 Task: Add Boiron Hepar Sulphuris Calcereum 30C to the cart.
Action: Mouse moved to (253, 129)
Screenshot: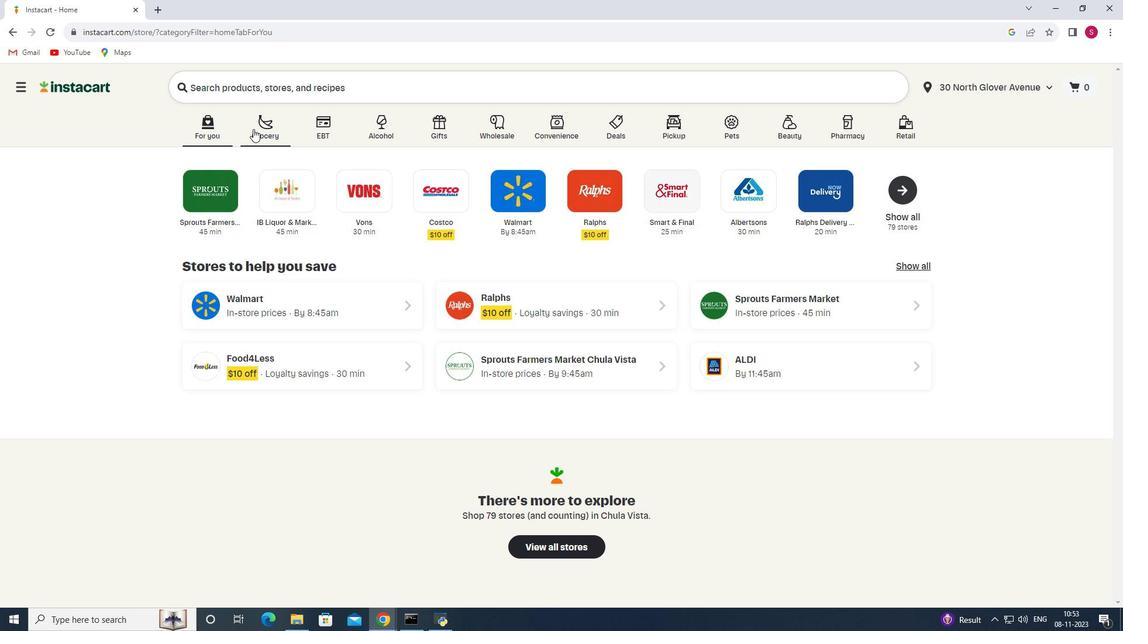 
Action: Mouse pressed left at (253, 129)
Screenshot: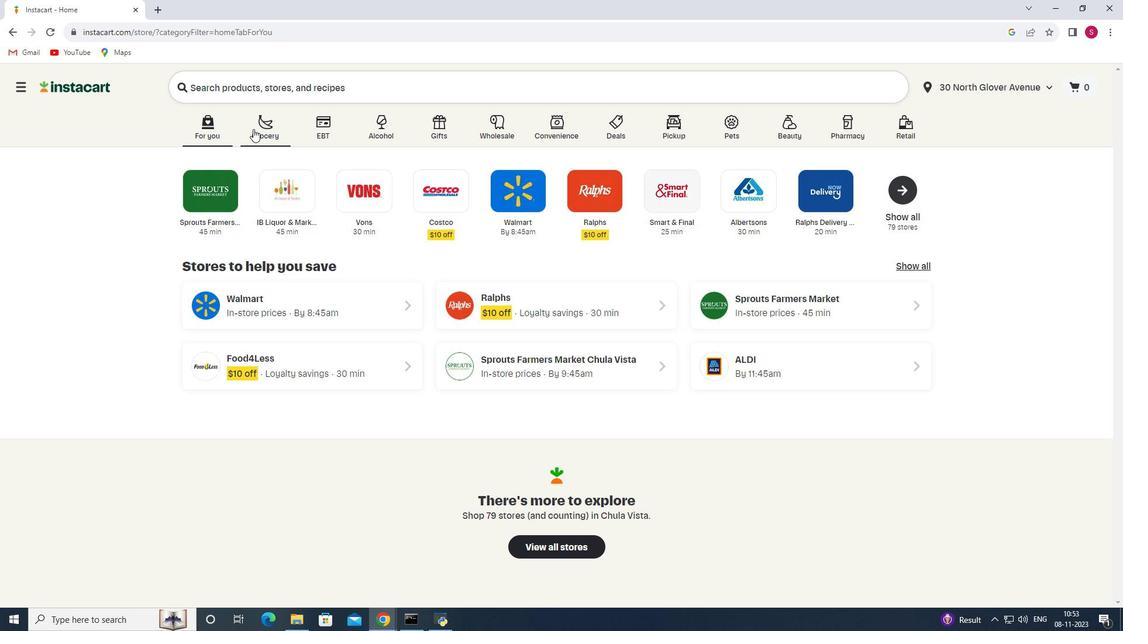 
Action: Mouse moved to (264, 348)
Screenshot: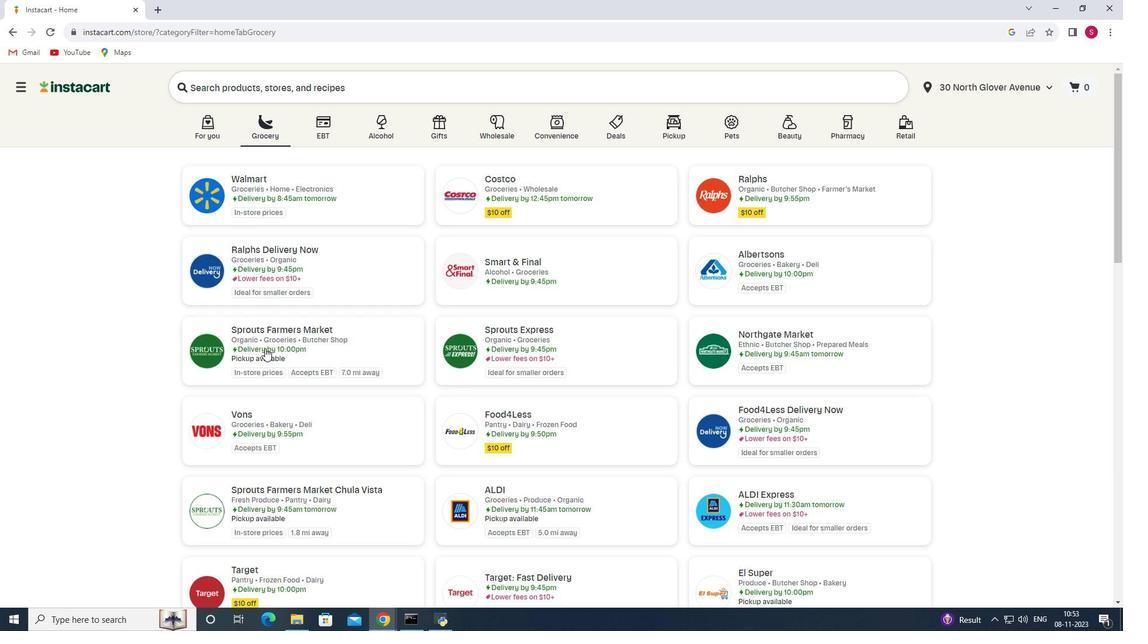 
Action: Mouse pressed left at (264, 348)
Screenshot: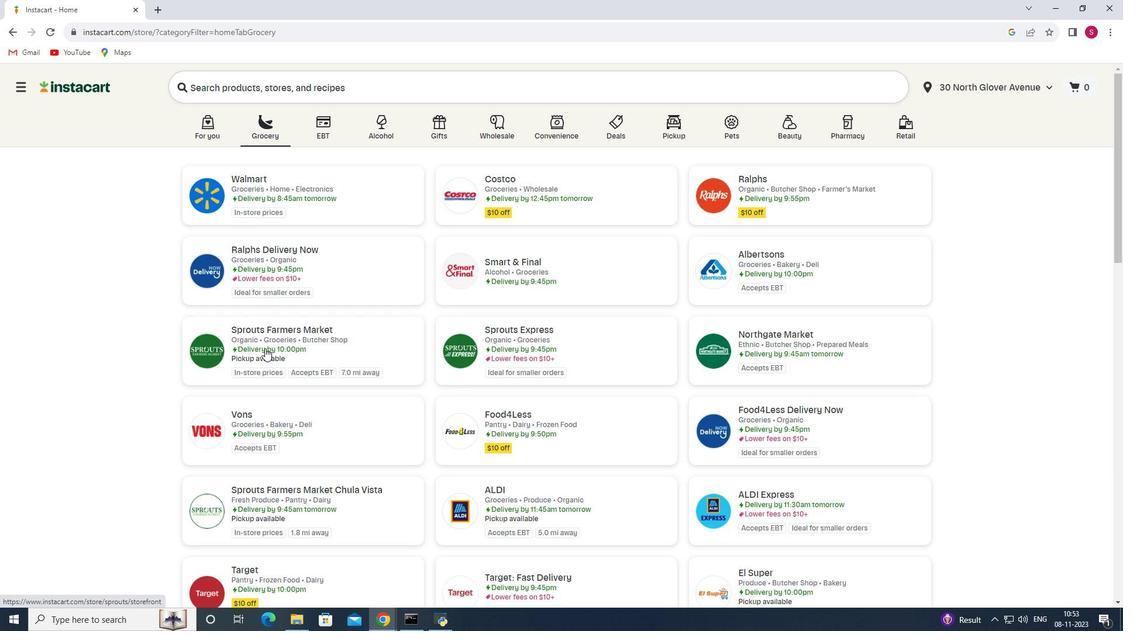 
Action: Mouse moved to (89, 310)
Screenshot: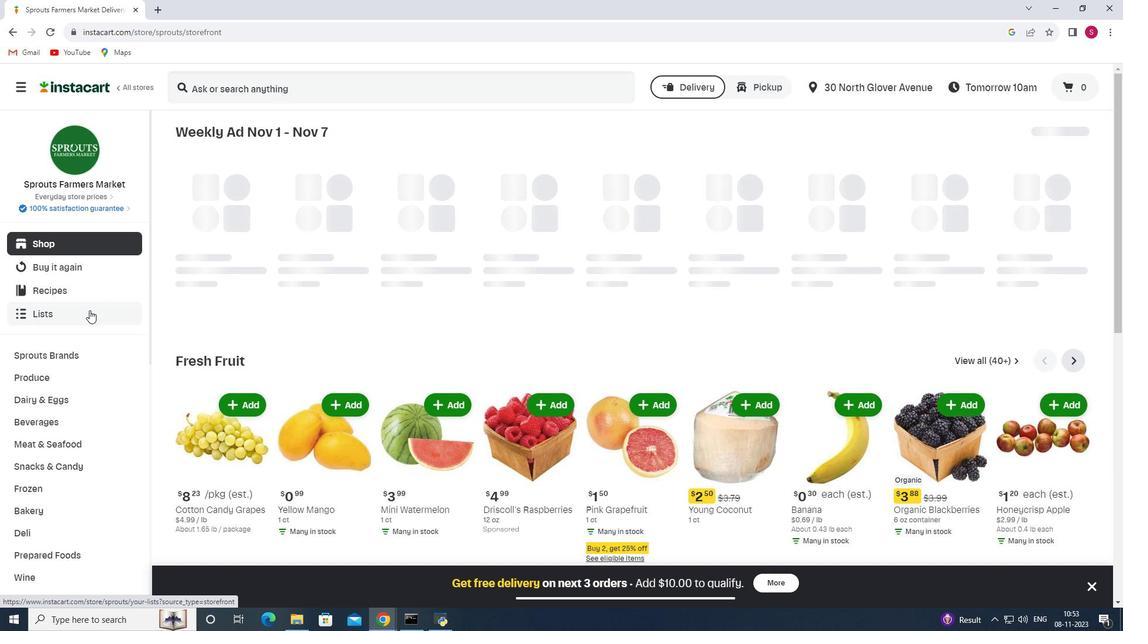 
Action: Mouse scrolled (89, 310) with delta (0, 0)
Screenshot: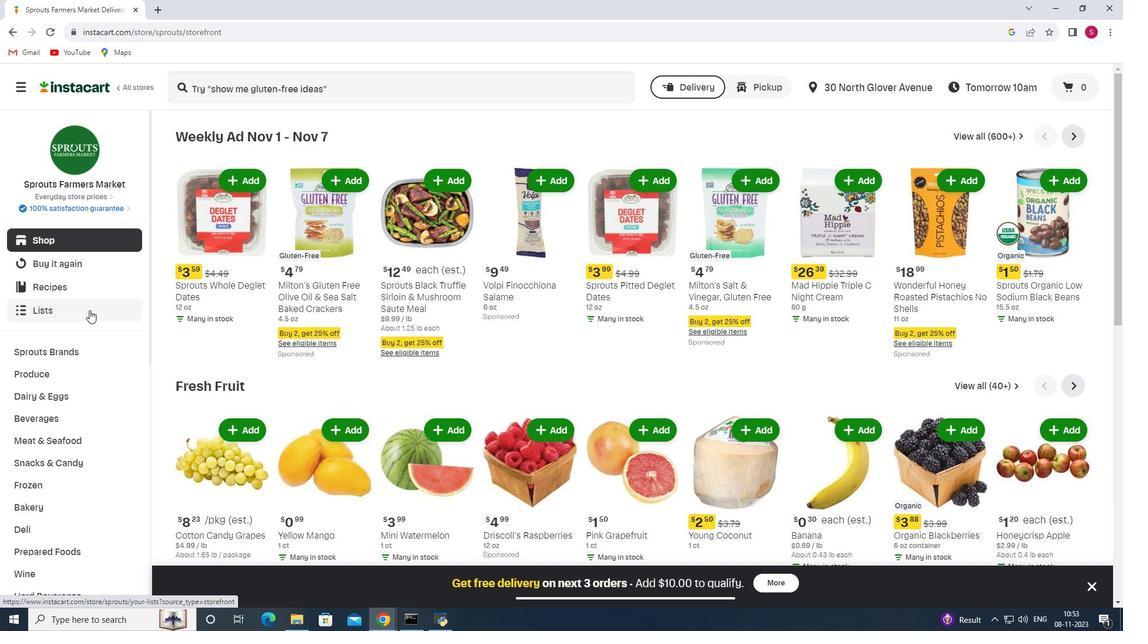 
Action: Mouse scrolled (89, 310) with delta (0, 0)
Screenshot: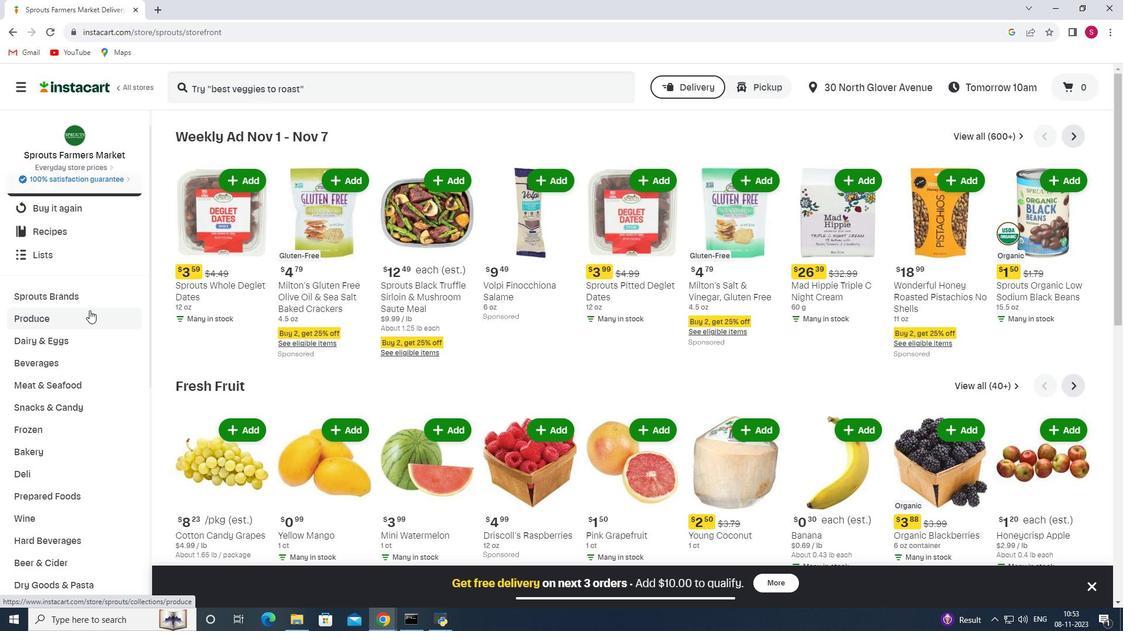 
Action: Mouse scrolled (89, 310) with delta (0, 0)
Screenshot: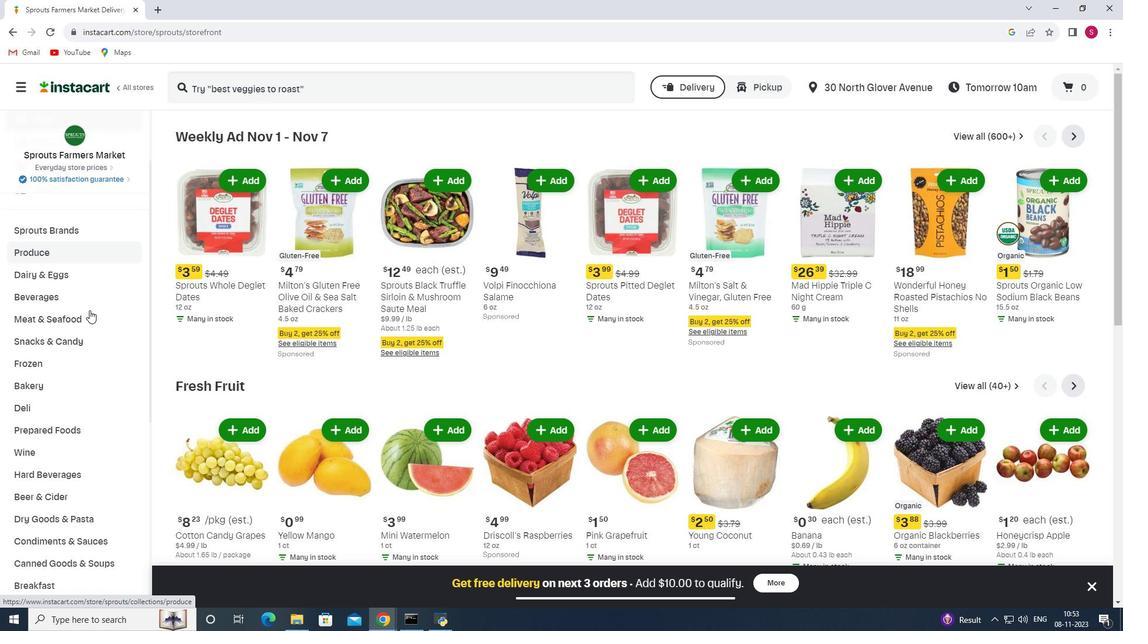 
Action: Mouse moved to (85, 322)
Screenshot: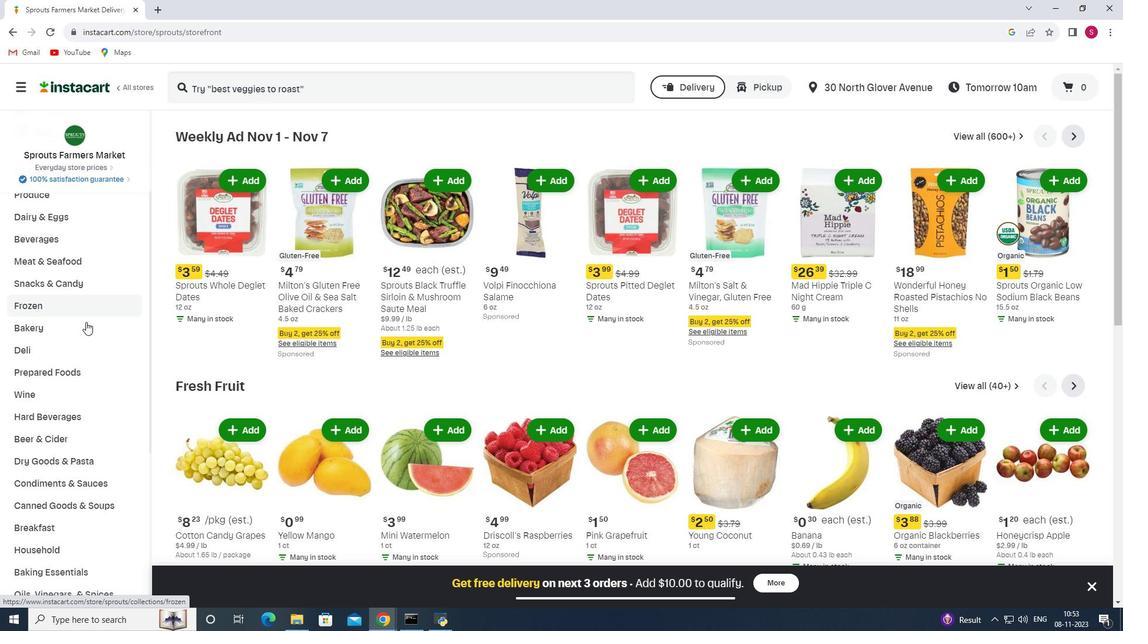 
Action: Mouse scrolled (85, 321) with delta (0, 0)
Screenshot: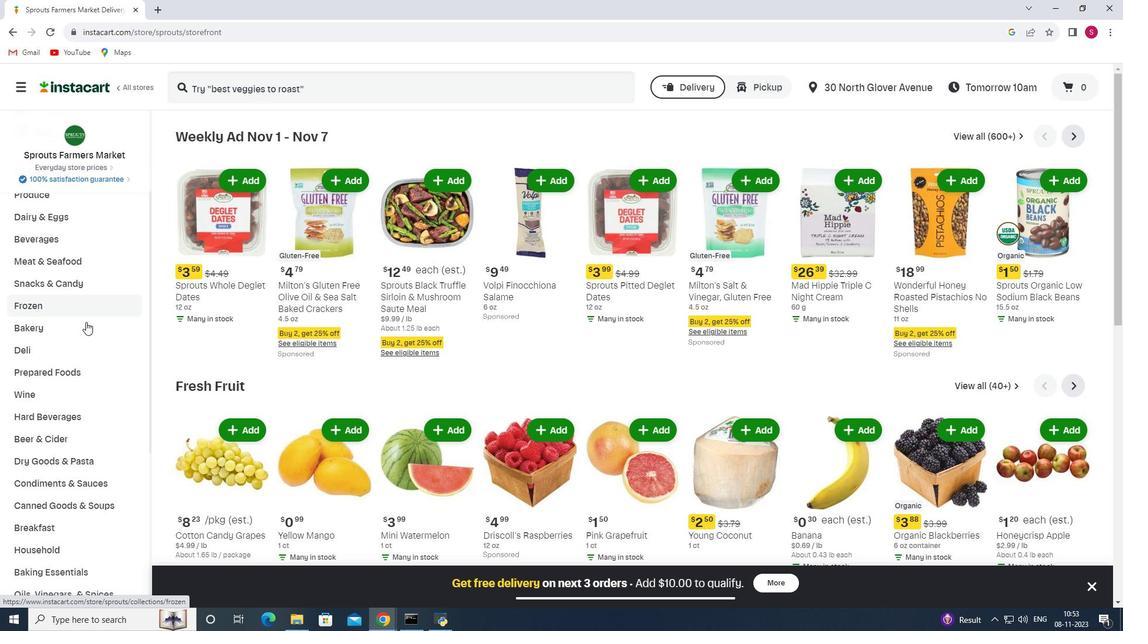
Action: Mouse moved to (84, 325)
Screenshot: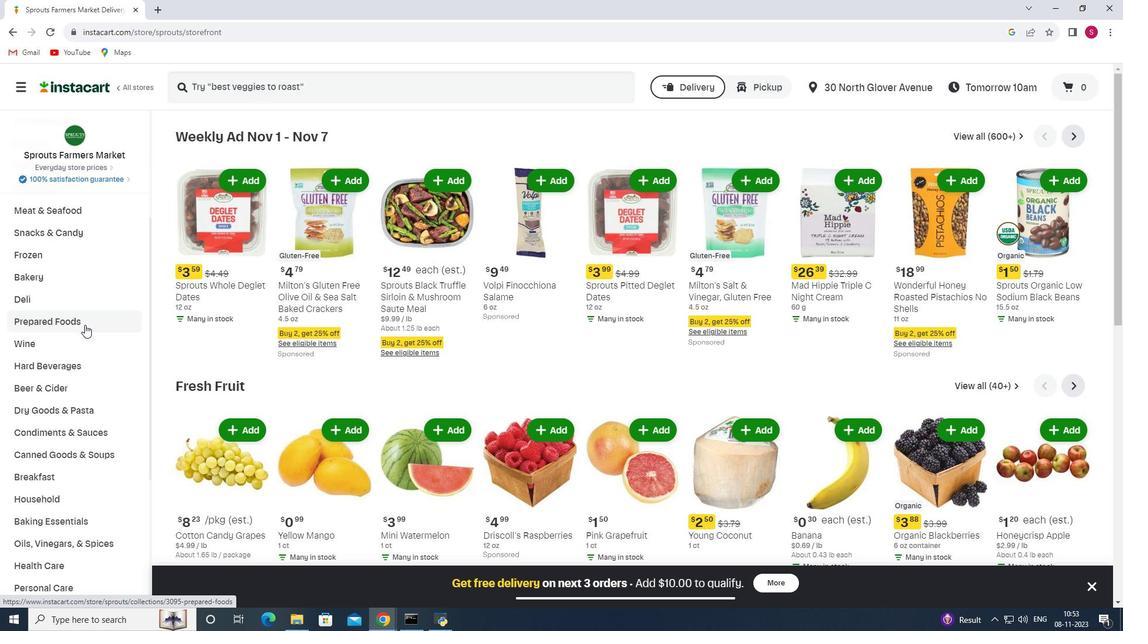
Action: Mouse scrolled (84, 324) with delta (0, 0)
Screenshot: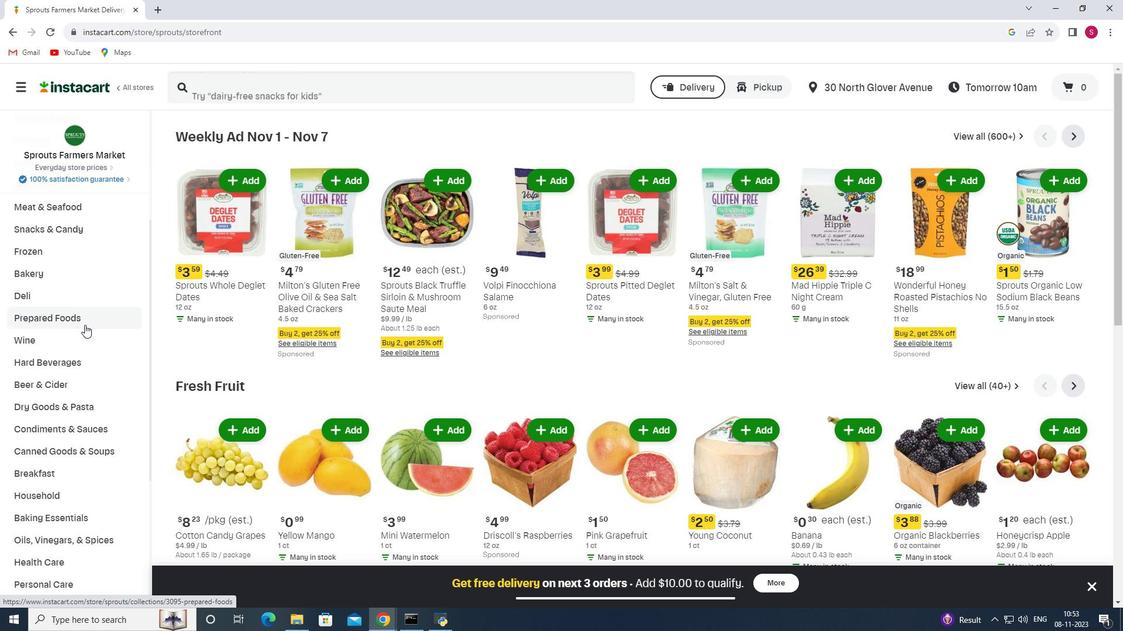 
Action: Mouse scrolled (84, 324) with delta (0, 0)
Screenshot: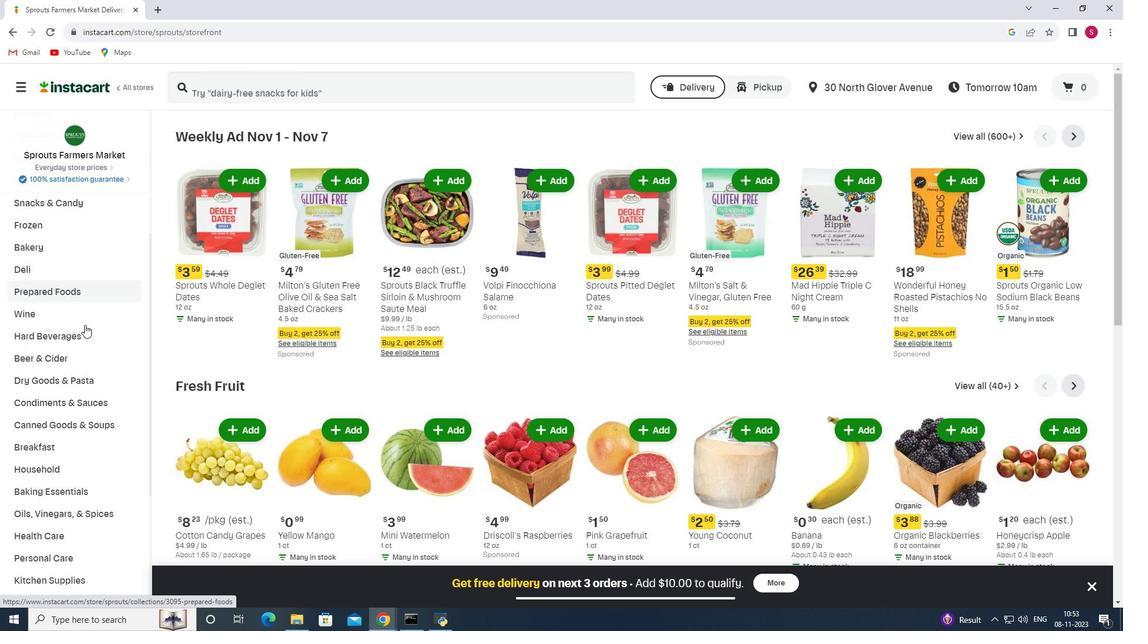 
Action: Mouse scrolled (84, 324) with delta (0, 0)
Screenshot: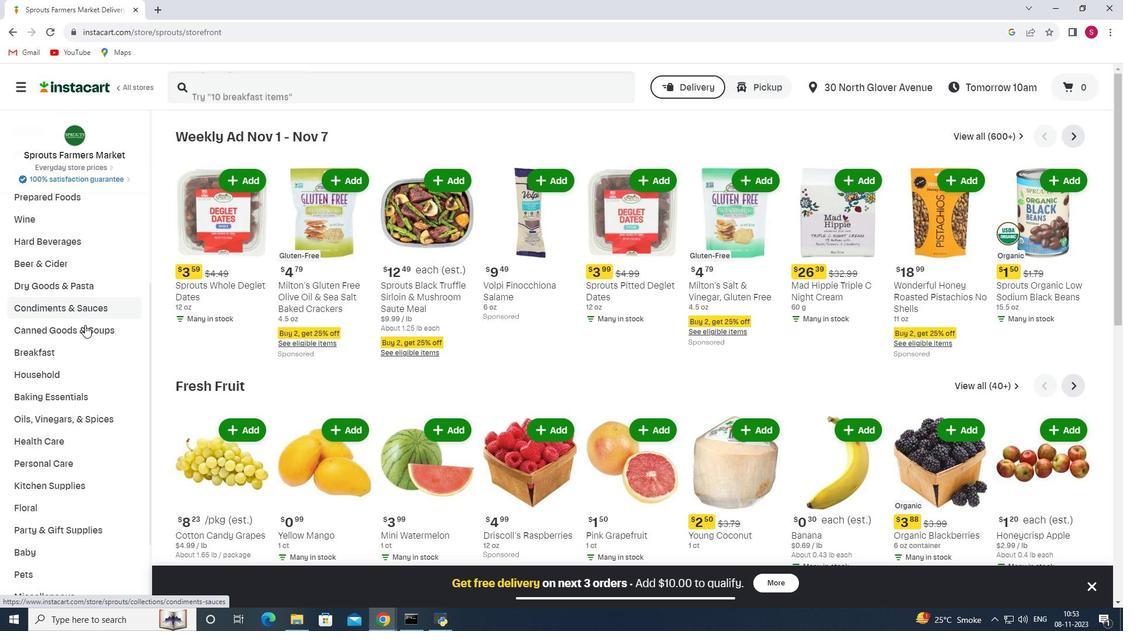
Action: Mouse moved to (84, 329)
Screenshot: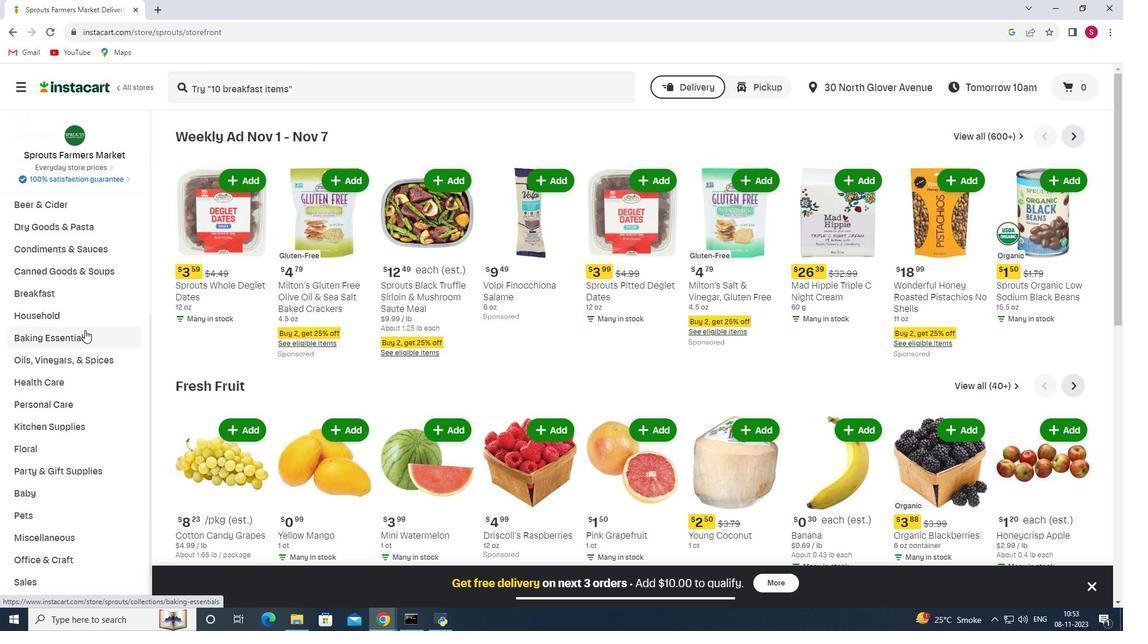 
Action: Mouse scrolled (84, 329) with delta (0, 0)
Screenshot: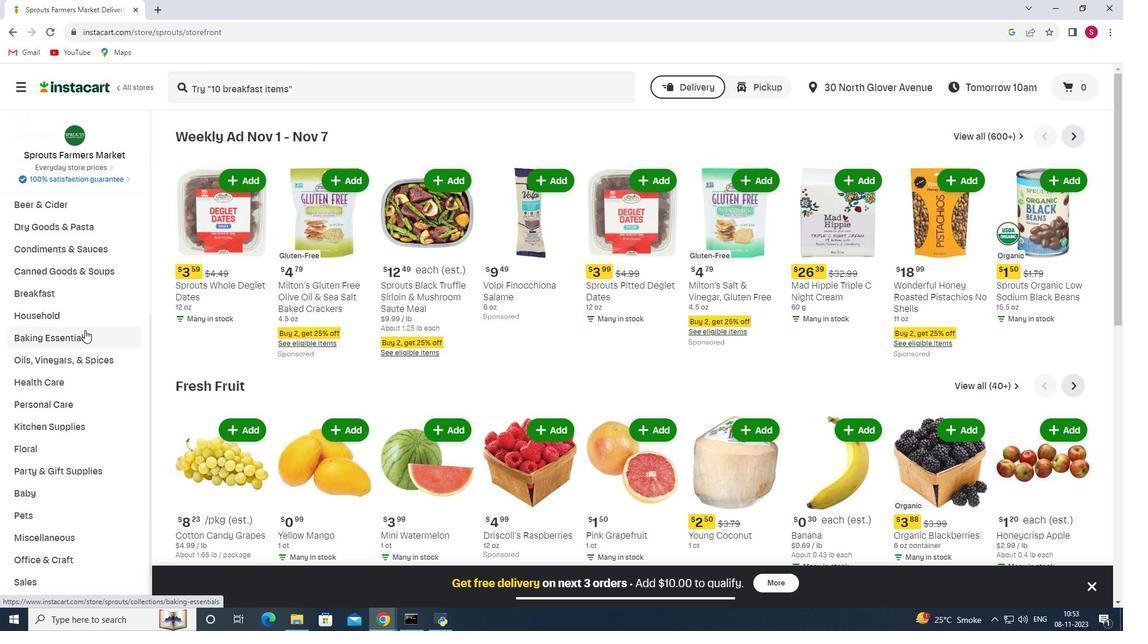 
Action: Mouse moved to (74, 330)
Screenshot: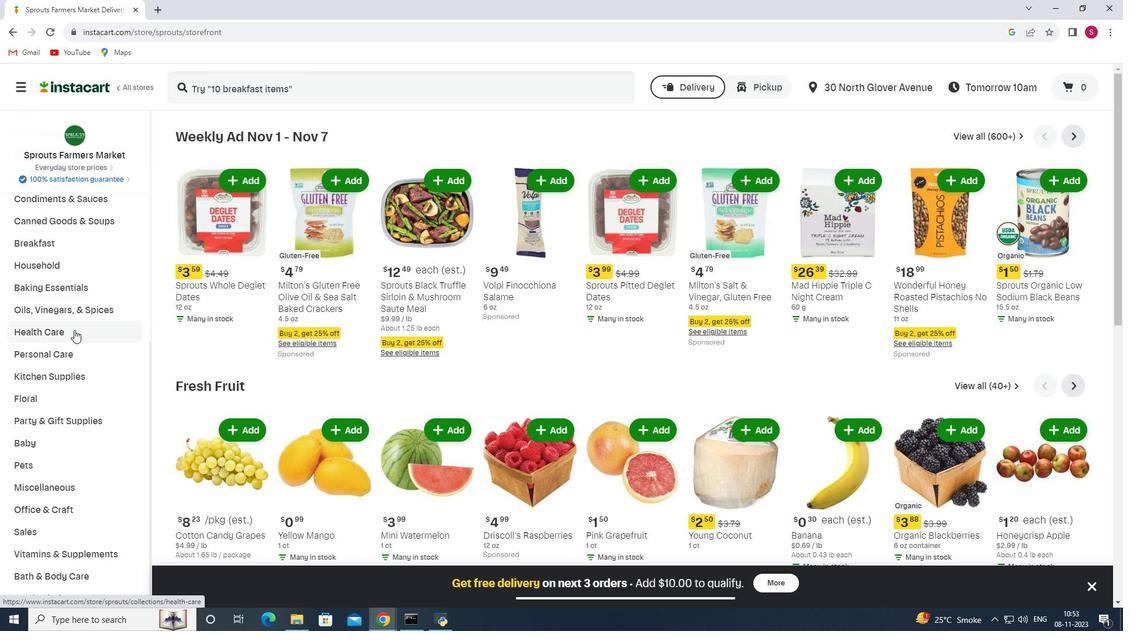 
Action: Mouse pressed left at (74, 330)
Screenshot: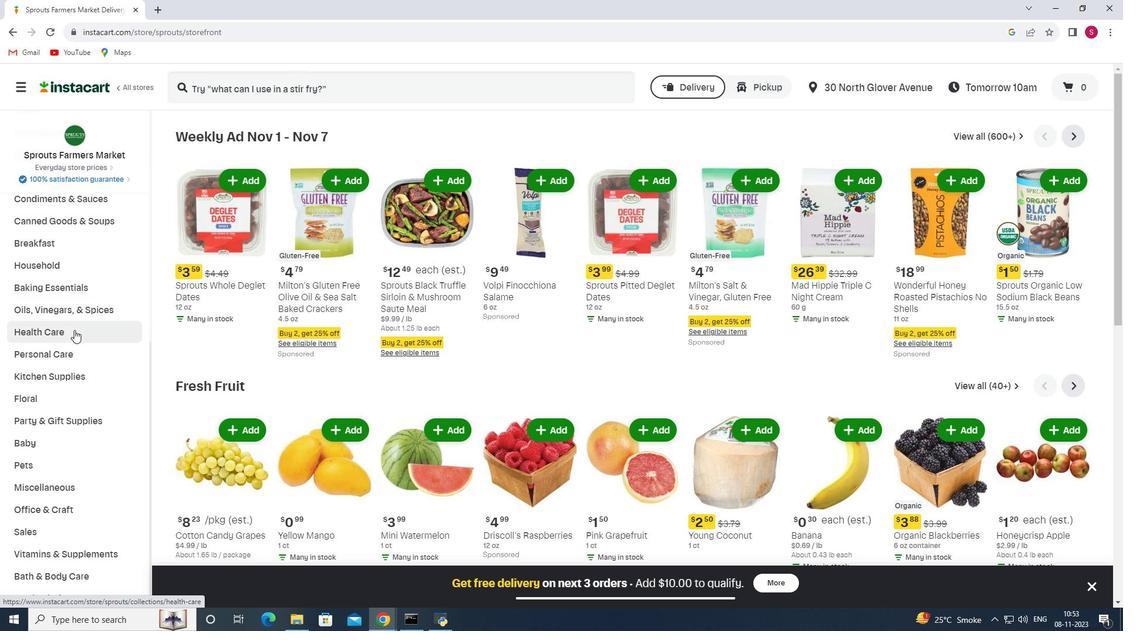 
Action: Mouse moved to (405, 159)
Screenshot: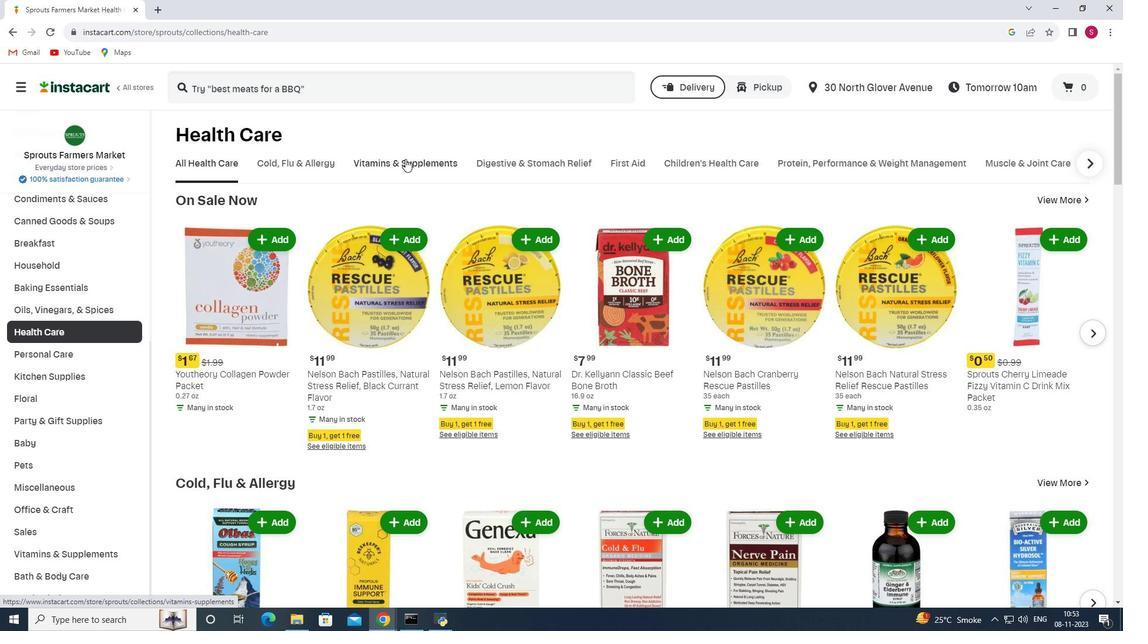 
Action: Mouse pressed left at (405, 159)
Screenshot: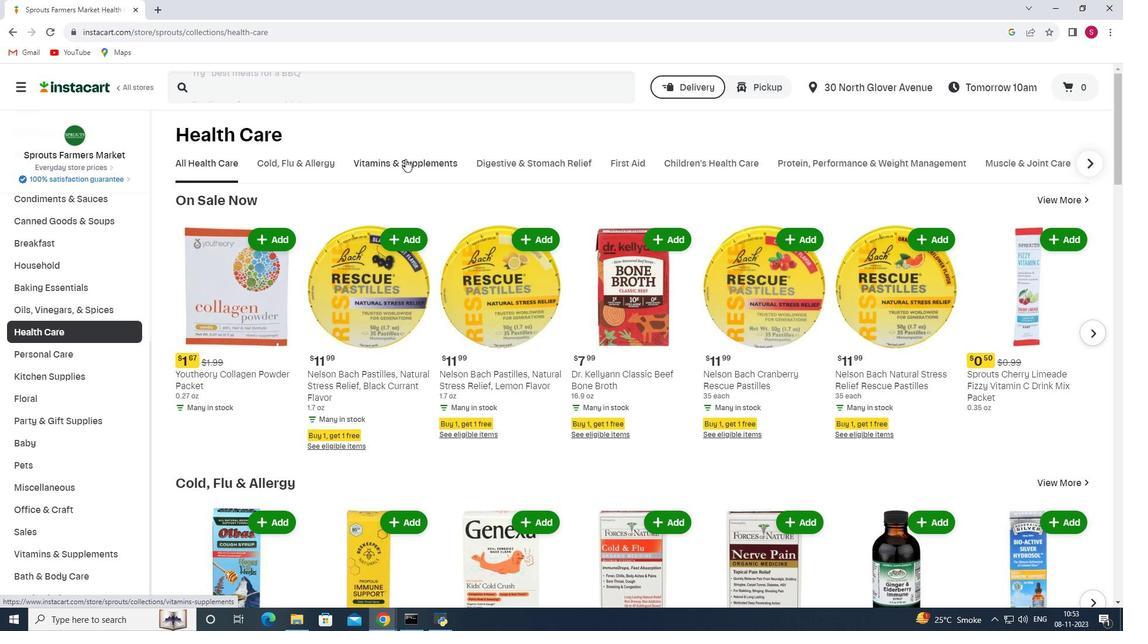 
Action: Mouse moved to (922, 209)
Screenshot: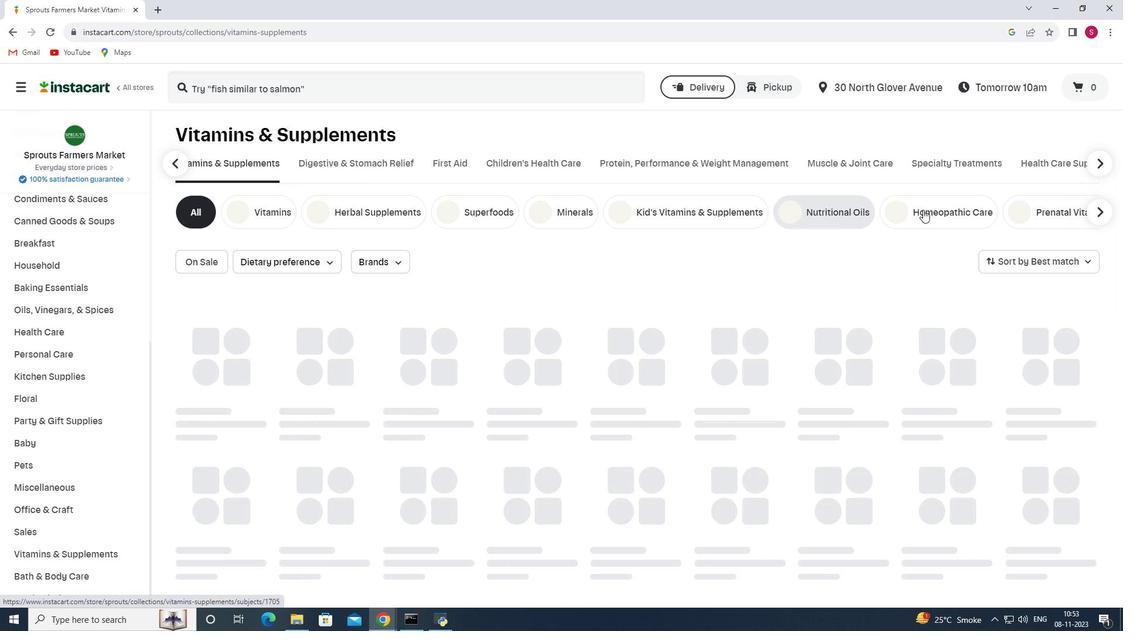 
Action: Mouse pressed left at (922, 209)
Screenshot: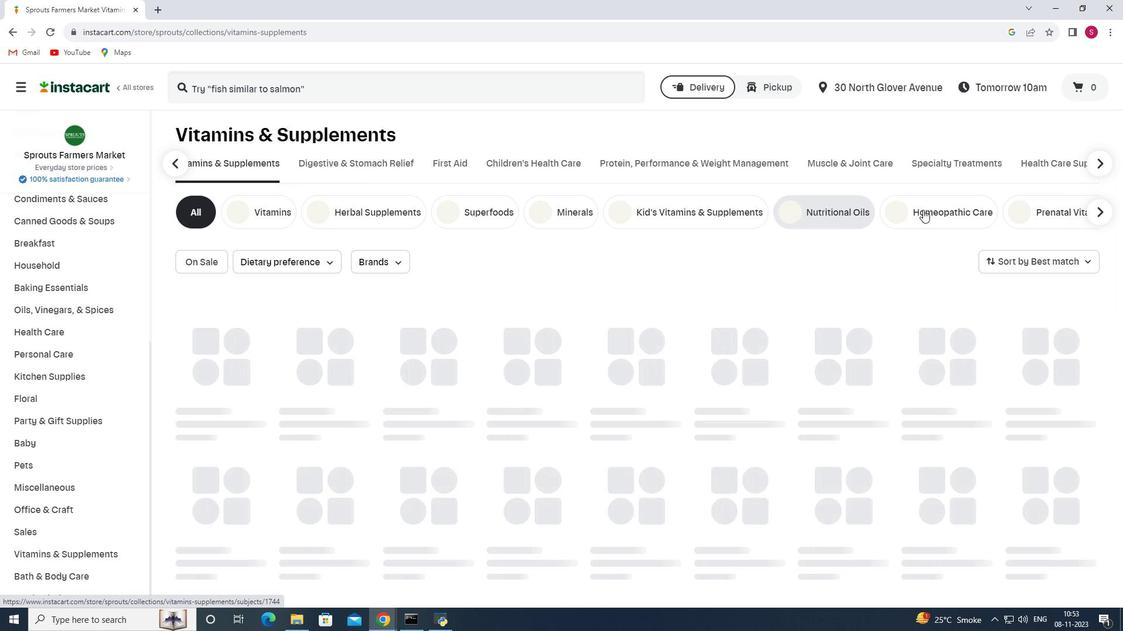 
Action: Mouse moved to (297, 86)
Screenshot: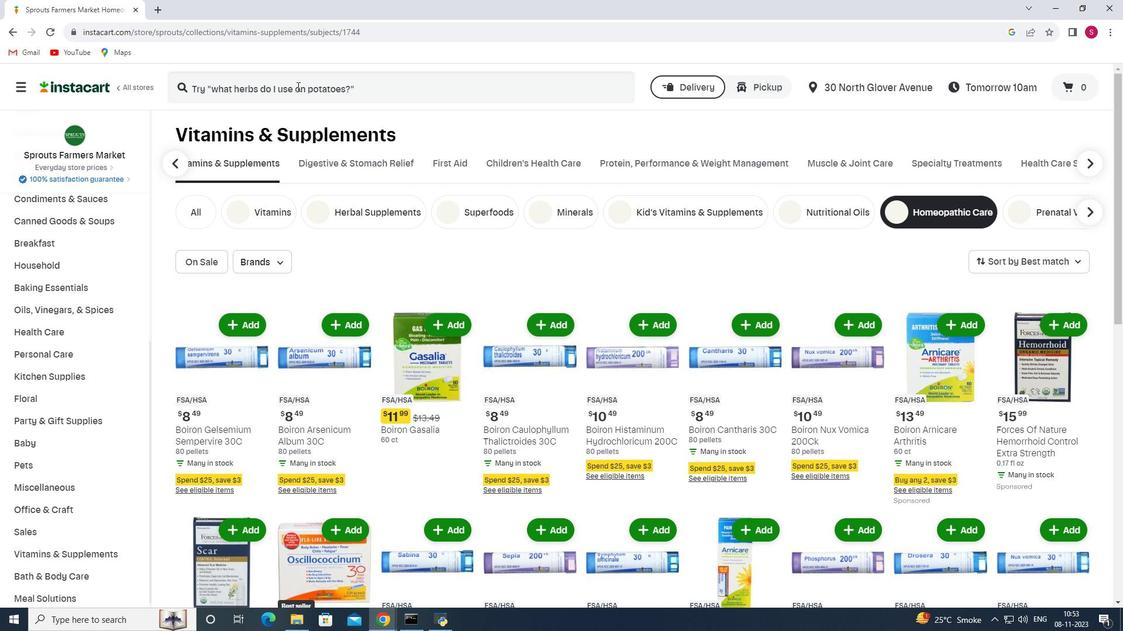 
Action: Mouse pressed left at (297, 86)
Screenshot: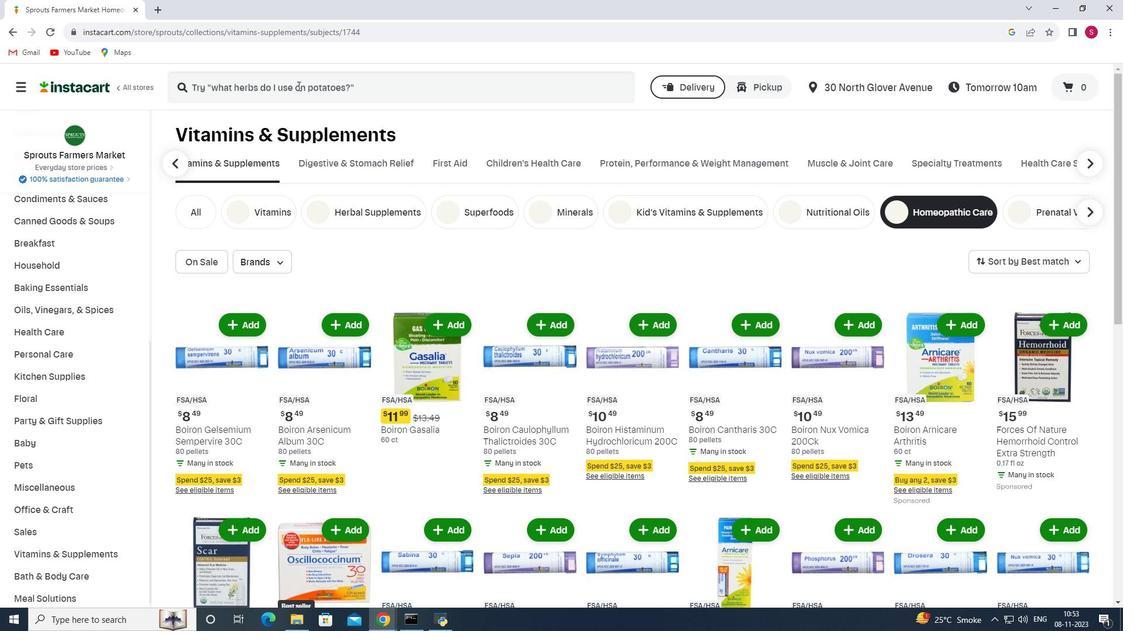 
Action: Mouse moved to (297, 85)
Screenshot: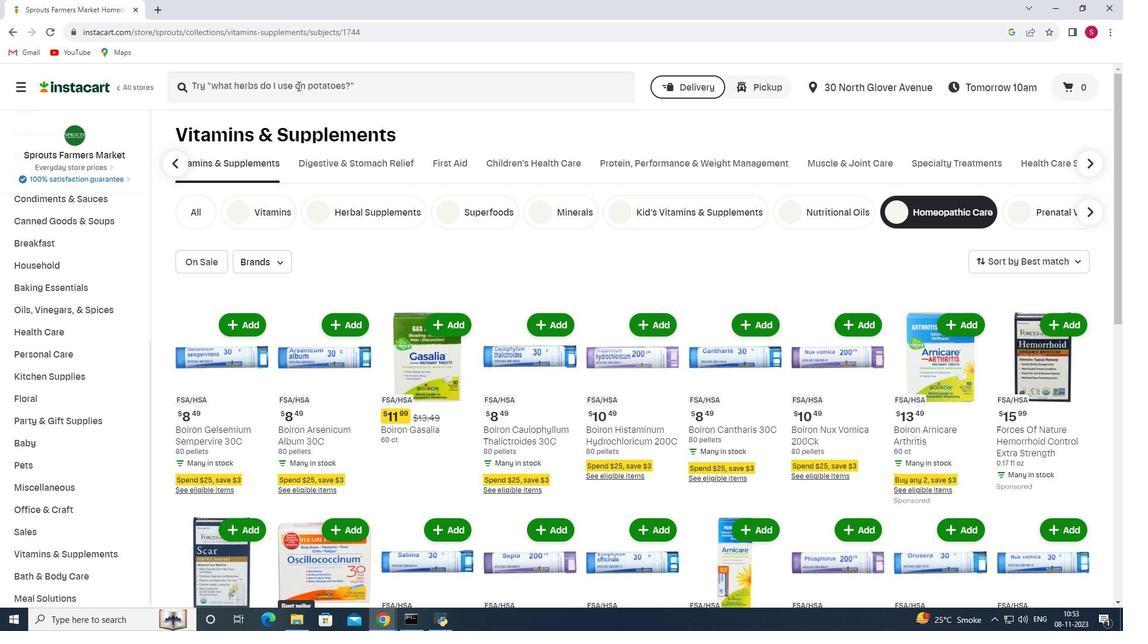
Action: Key pressed <Key.shift><Key.shift>Boiron<Key.space><Key.shift_r>Hepp<Key.backspace>ar<Key.space><Key.shift>Sulphuris<Key.space><Key.shift><Key.shift><Key.shift><Key.shift><Key.shift><Key.shift><Key.shift><Key.shift><Key.shift><Key.shift><Key.shift><Key.shift>Calcereum<Key.space>30<Key.shift>C<Key.enter>
Screenshot: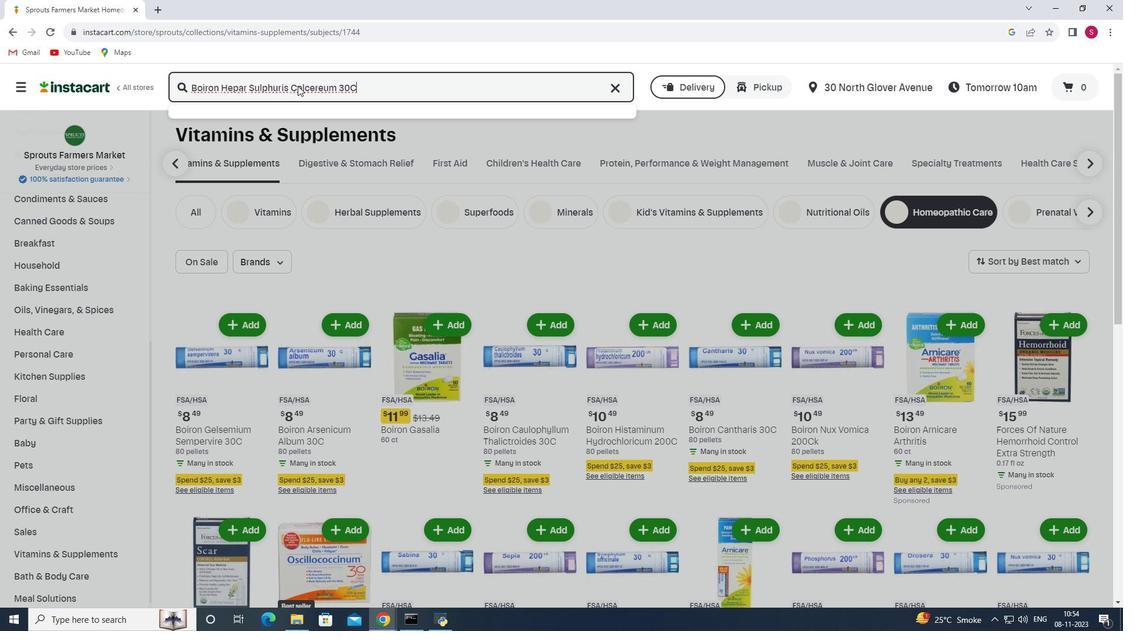 
Action: Mouse moved to (300, 176)
Screenshot: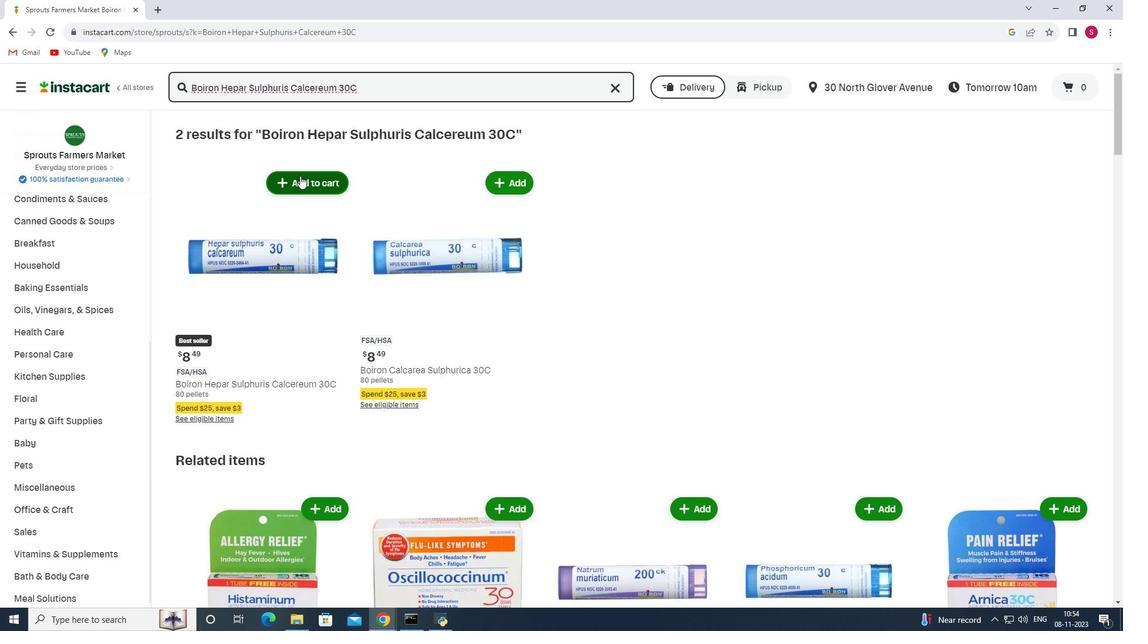 
Action: Mouse pressed left at (300, 176)
Screenshot: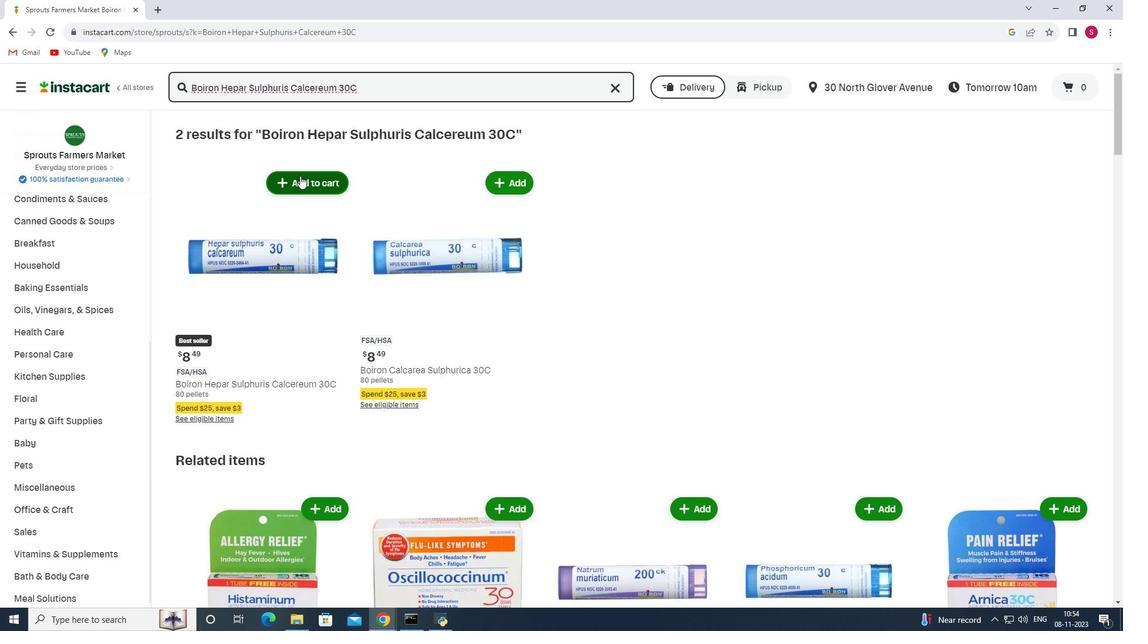 
Action: Mouse moved to (296, 219)
Screenshot: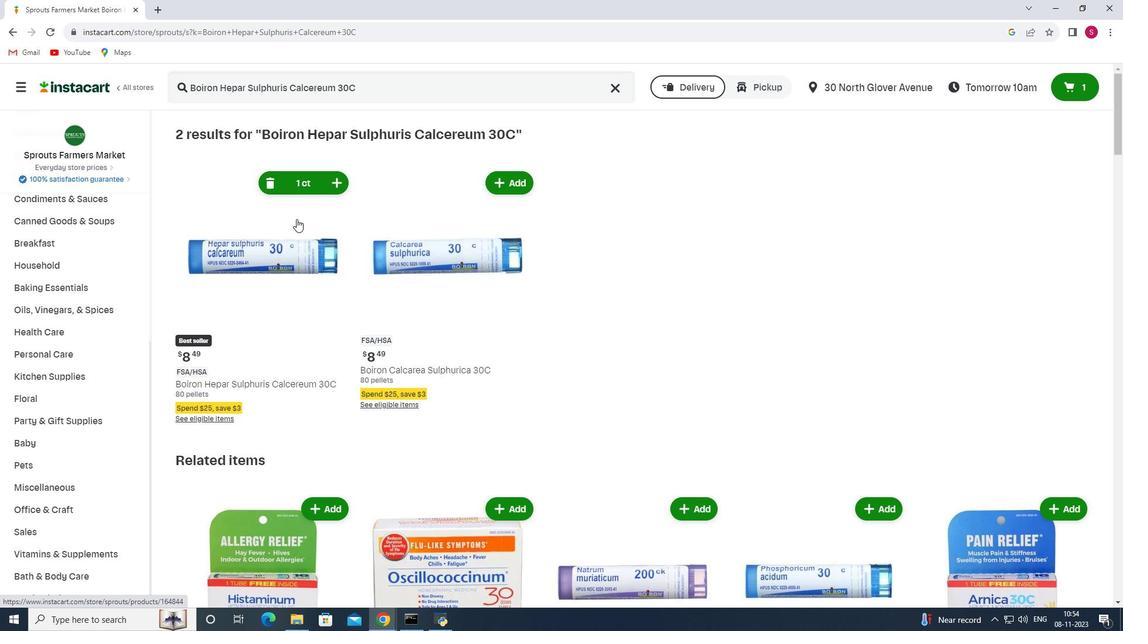 
